 Task: For heading Arial with bold.  font size for heading22,  'Change the font style of data to'Arial Narrow.  and font size to 14,  Change the alignment of both headline & data to Align middle.  In the sheet  EvaluationAnnualSales_Report_2022
Action: Mouse moved to (20, 100)
Screenshot: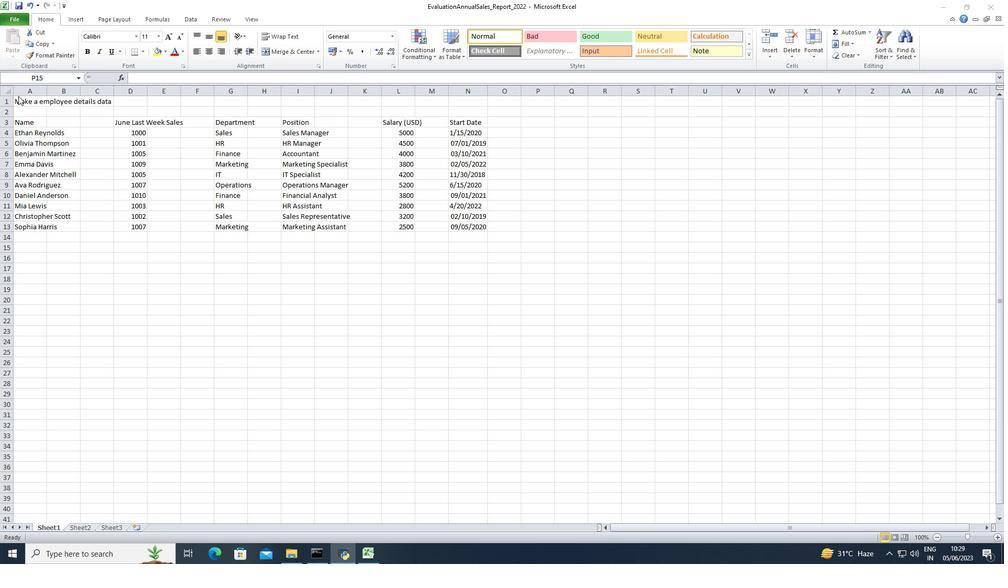 
Action: Mouse pressed left at (20, 100)
Screenshot: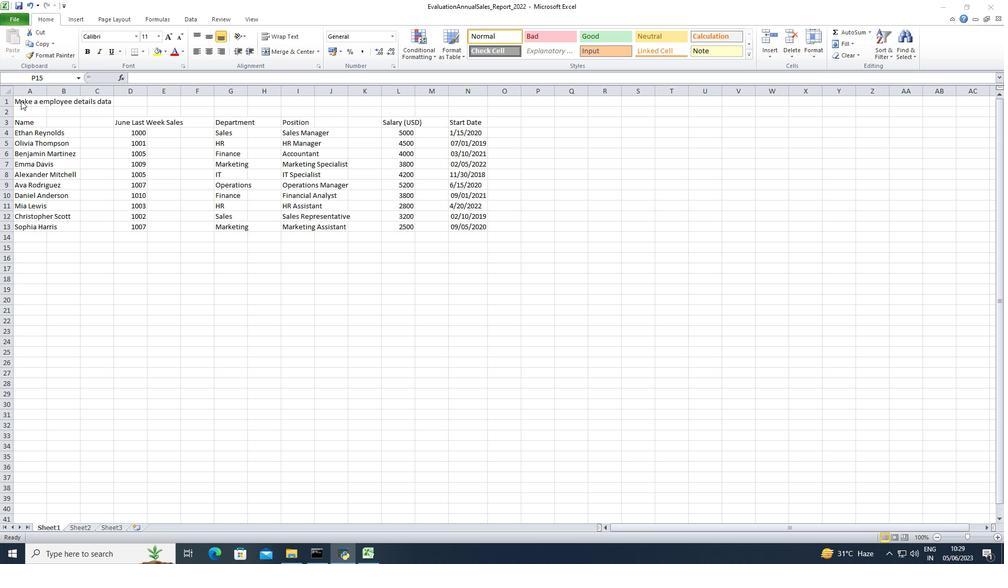 
Action: Mouse moved to (30, 102)
Screenshot: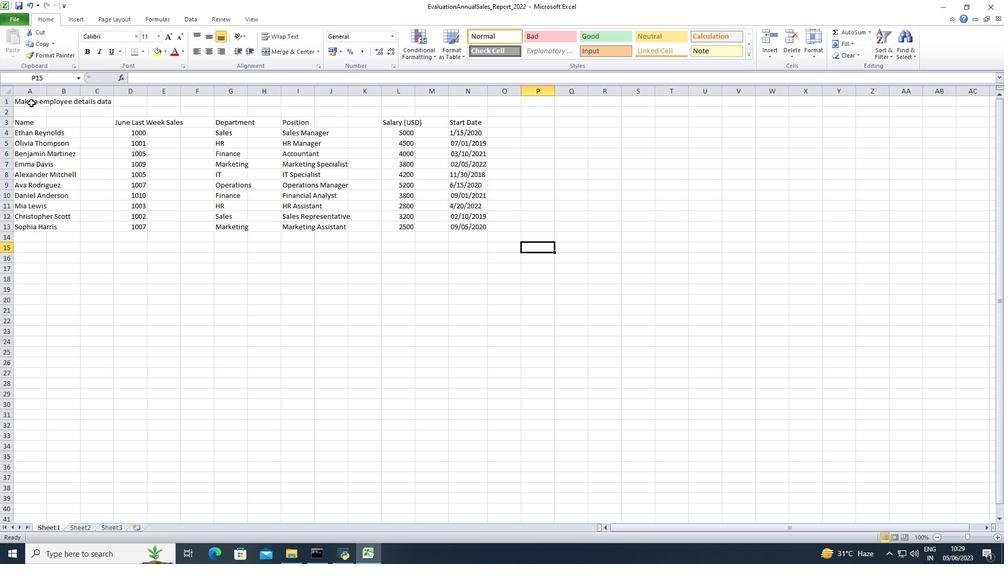
Action: Mouse pressed left at (30, 102)
Screenshot: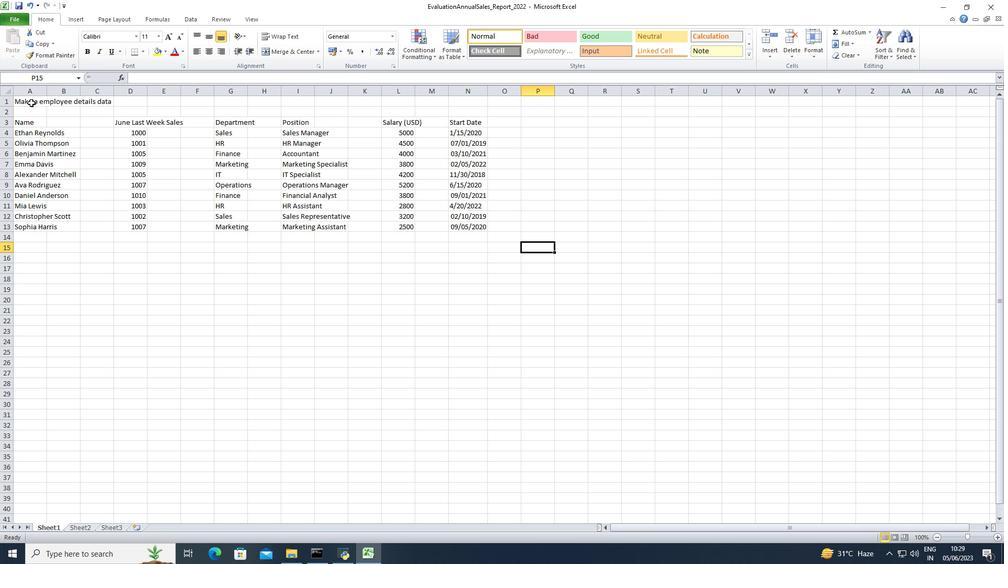 
Action: Mouse moved to (117, 38)
Screenshot: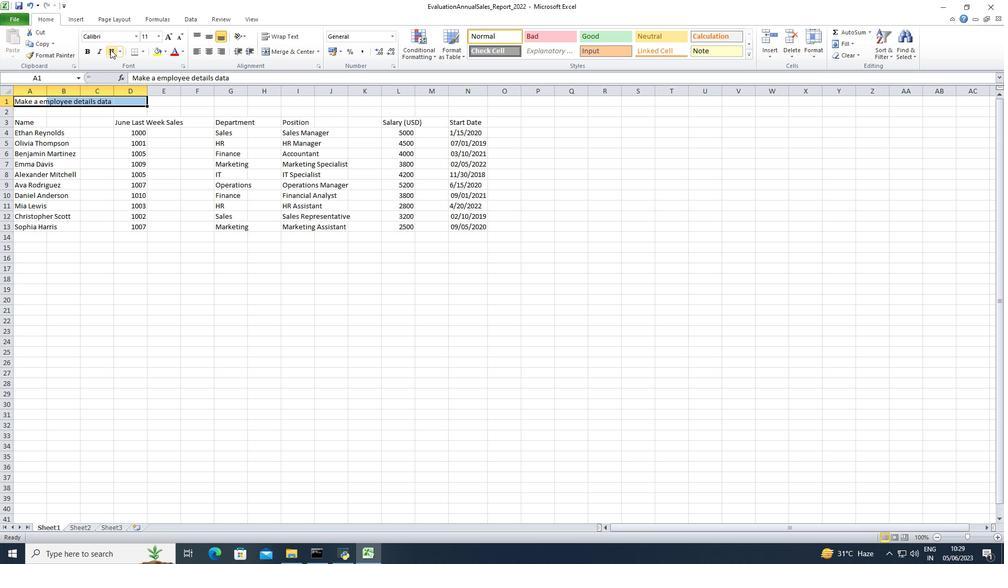 
Action: Mouse pressed left at (117, 38)
Screenshot: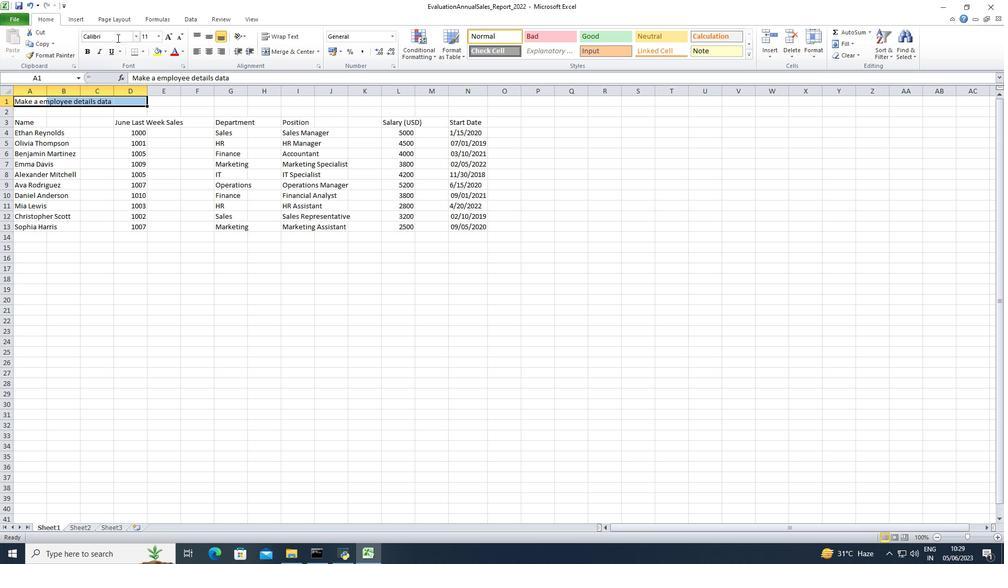 
Action: Key pressed <Key.shift>Arial<Key.enter>
Screenshot: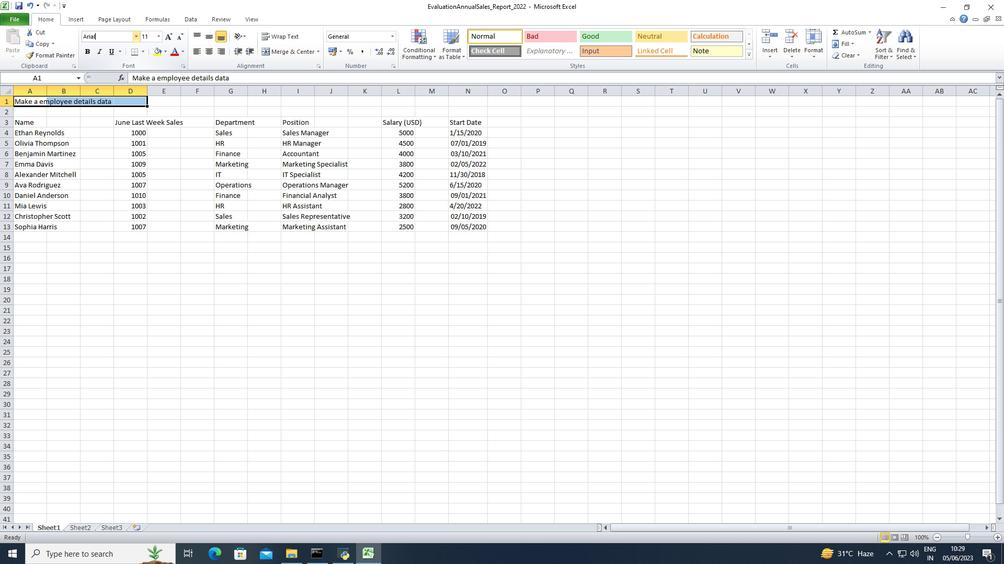 
Action: Mouse moved to (86, 55)
Screenshot: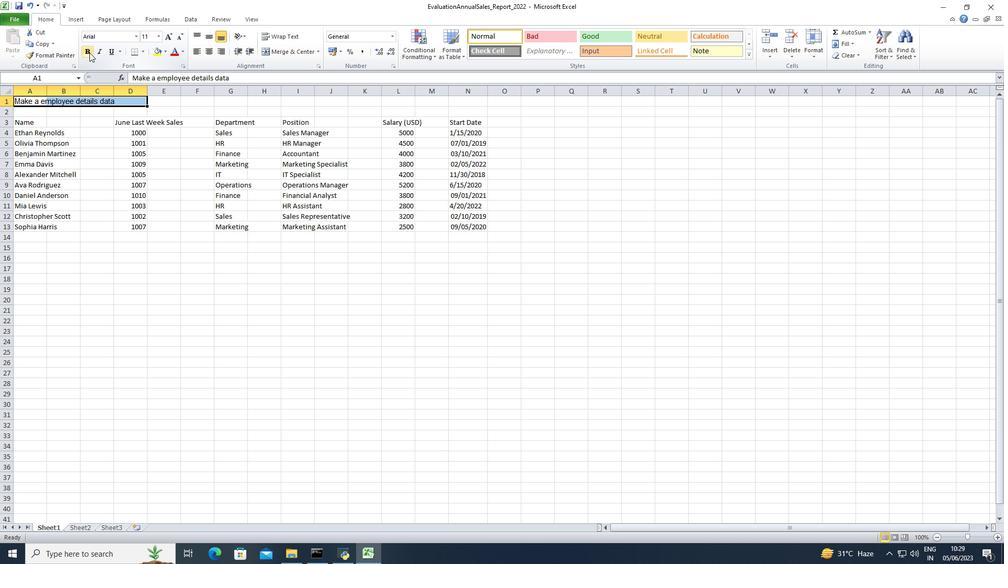 
Action: Mouse pressed left at (86, 55)
Screenshot: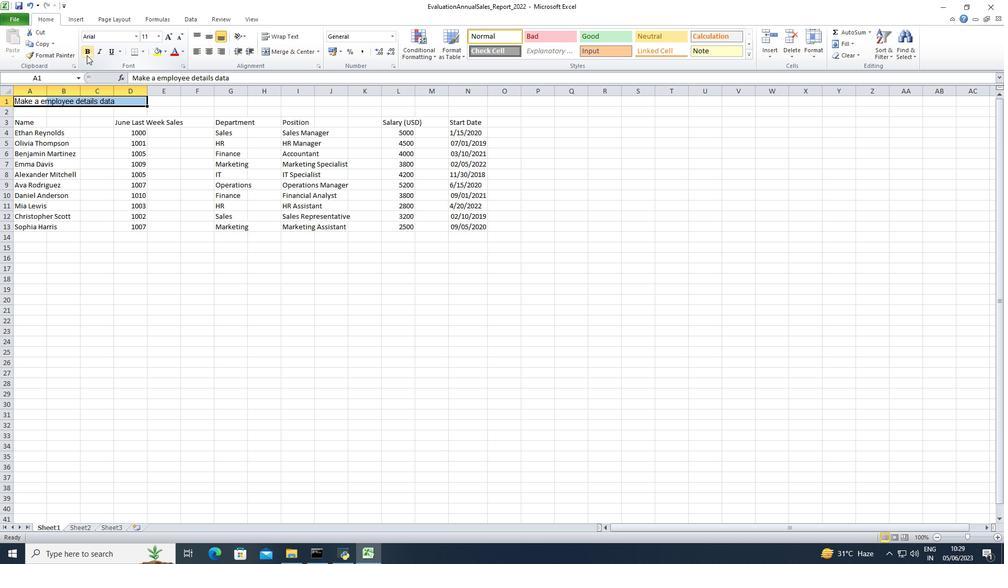 
Action: Mouse moved to (157, 39)
Screenshot: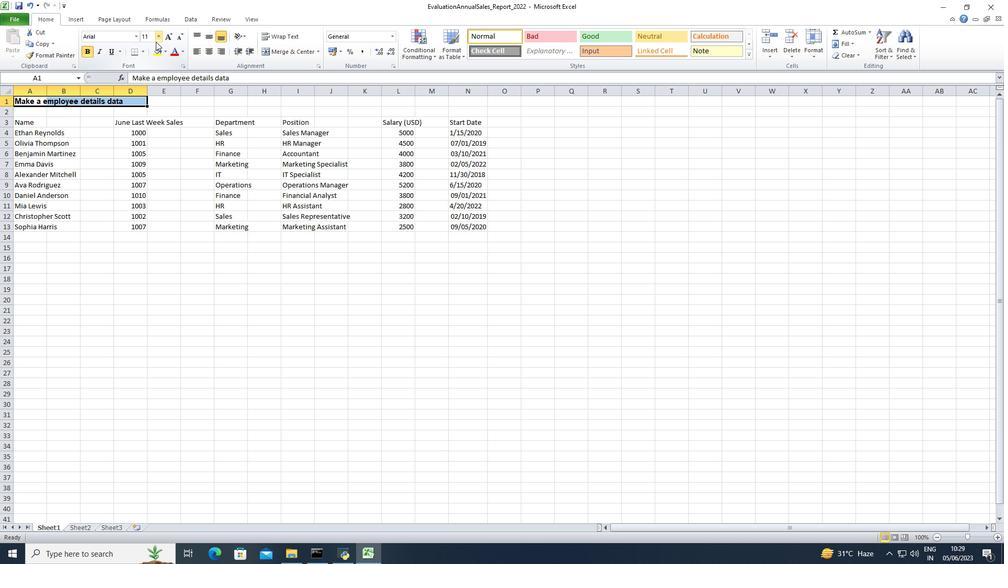 
Action: Mouse pressed left at (157, 39)
Screenshot: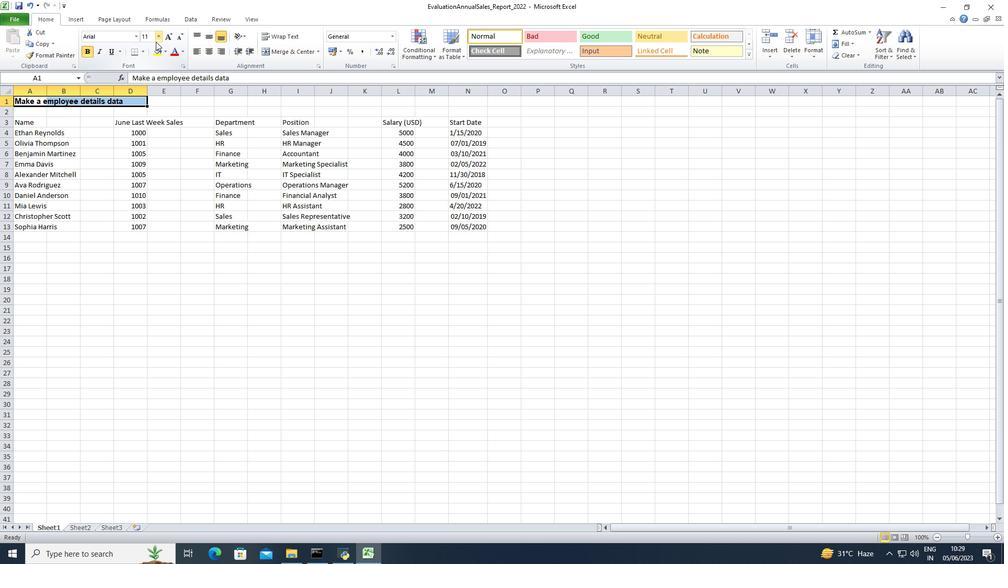 
Action: Mouse moved to (149, 130)
Screenshot: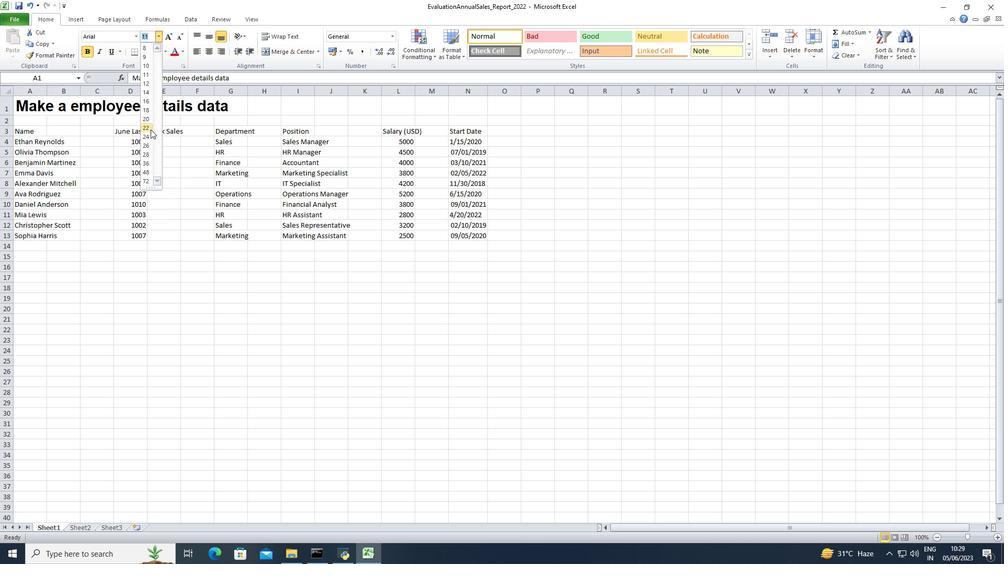 
Action: Mouse pressed left at (149, 130)
Screenshot: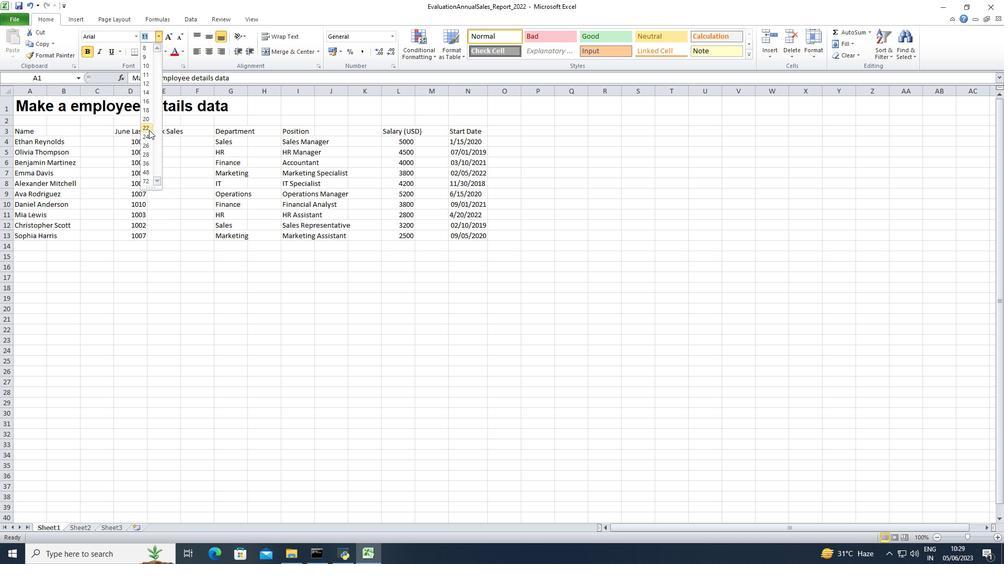 
Action: Mouse moved to (36, 134)
Screenshot: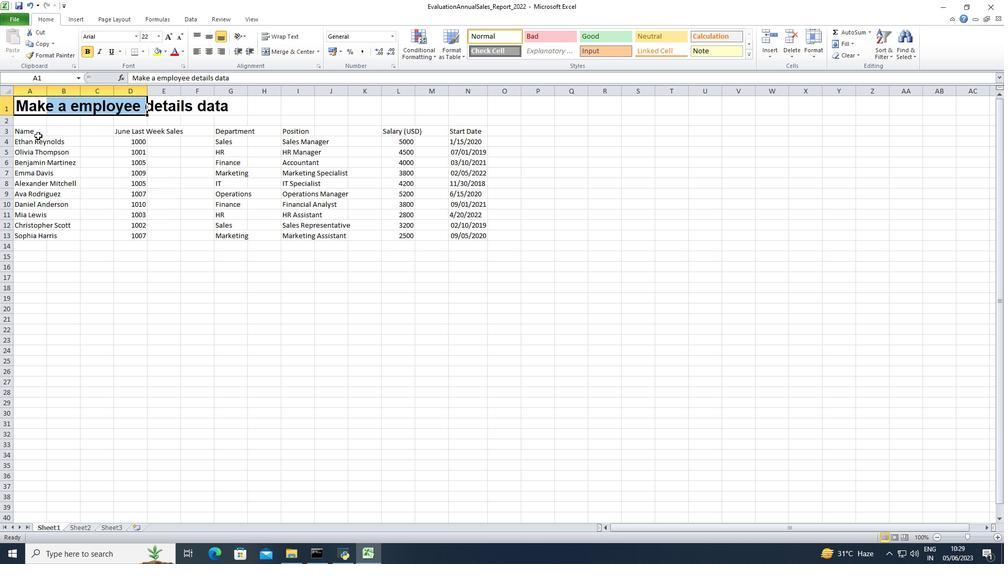 
Action: Mouse pressed left at (36, 134)
Screenshot: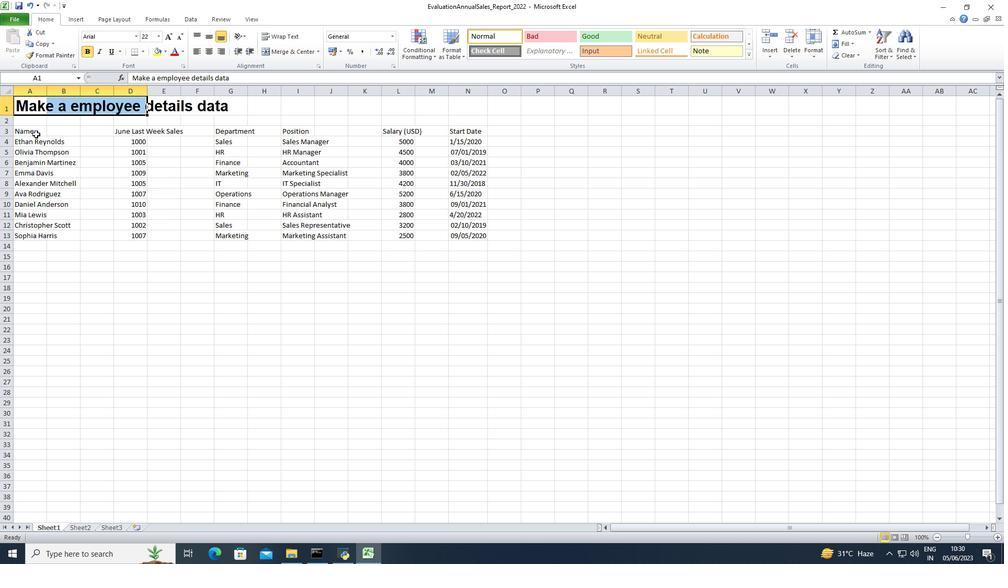 
Action: Mouse moved to (120, 38)
Screenshot: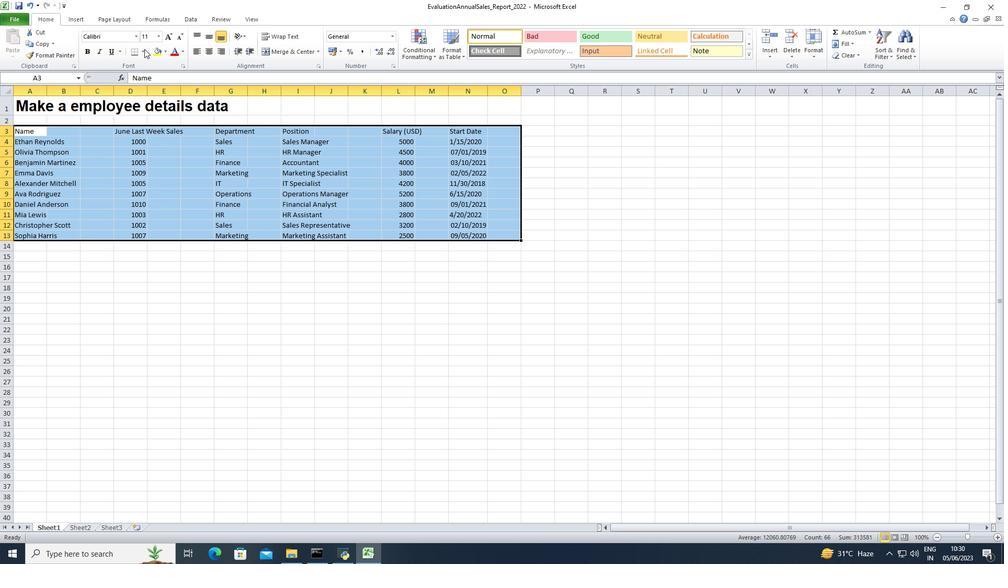 
Action: Mouse pressed left at (120, 38)
Screenshot: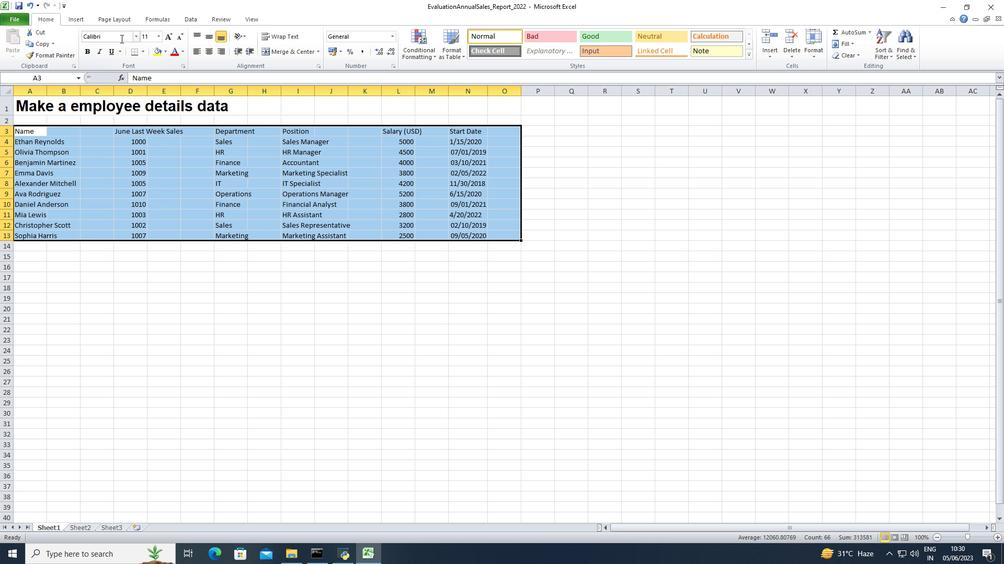 
Action: Key pressed <Key.shift>Arial<Key.space><Key.shift>Narrow<Key.enter>
Screenshot: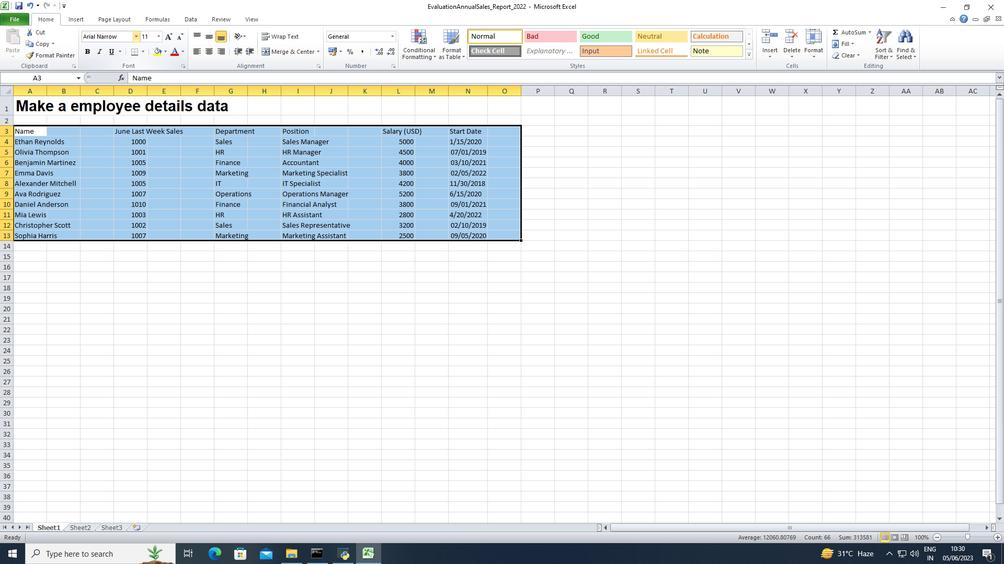 
Action: Mouse moved to (157, 36)
Screenshot: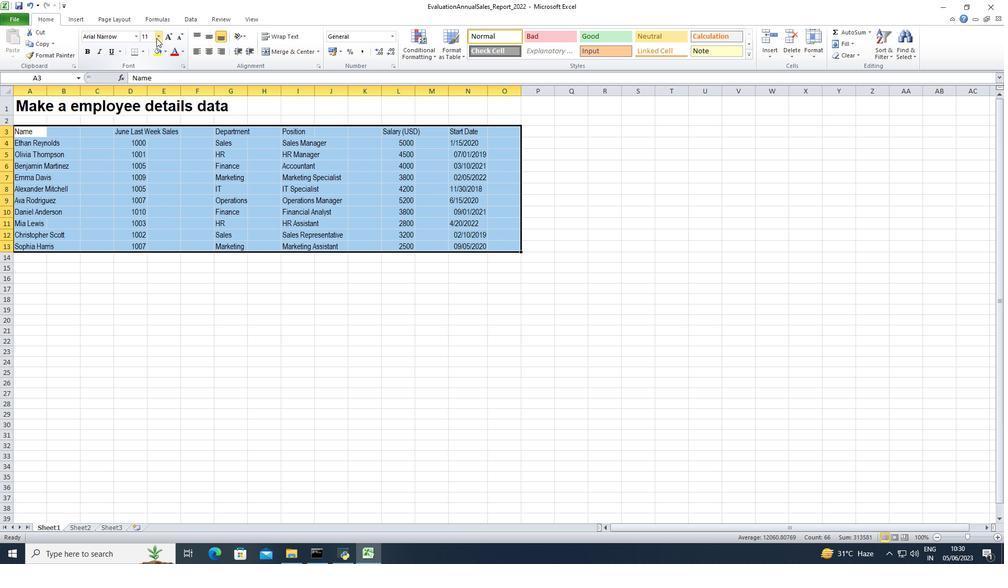 
Action: Mouse pressed left at (157, 36)
Screenshot: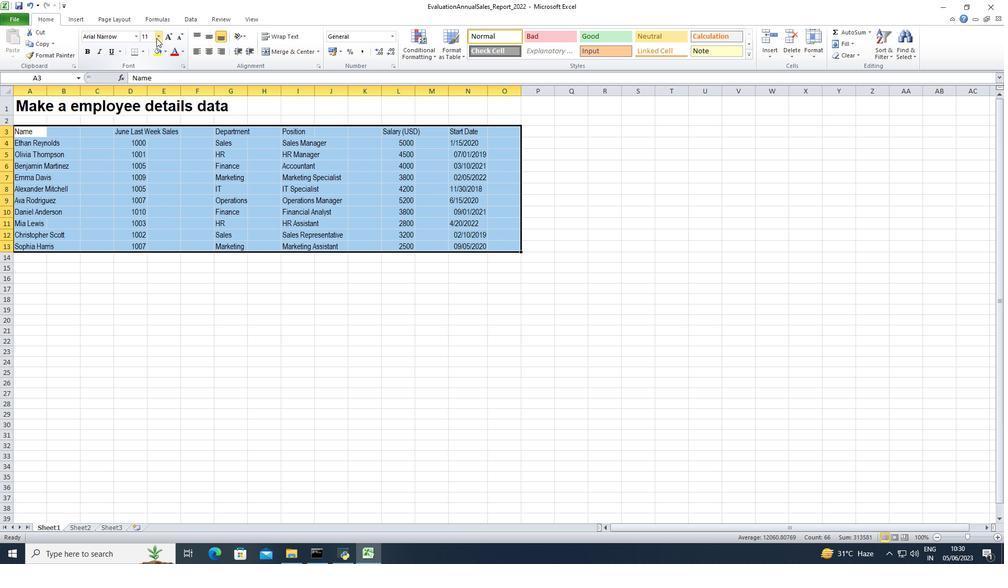 
Action: Mouse moved to (150, 88)
Screenshot: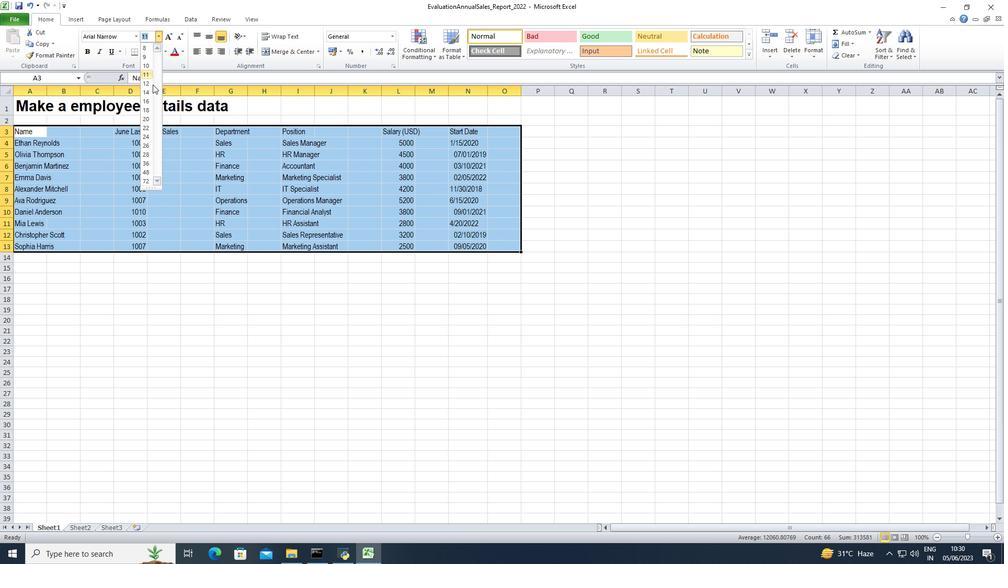 
Action: Mouse pressed left at (150, 88)
Screenshot: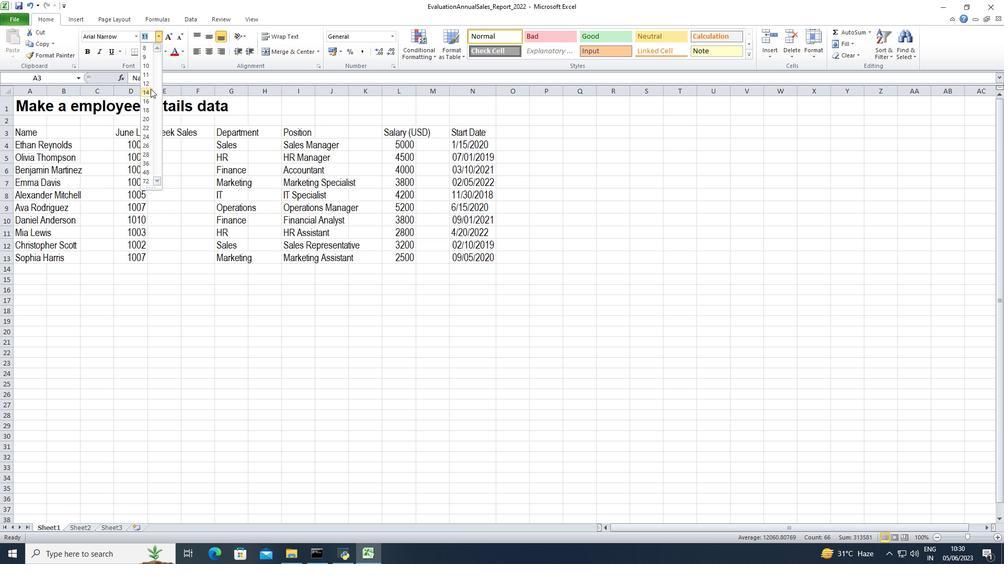 
Action: Mouse moved to (206, 51)
Screenshot: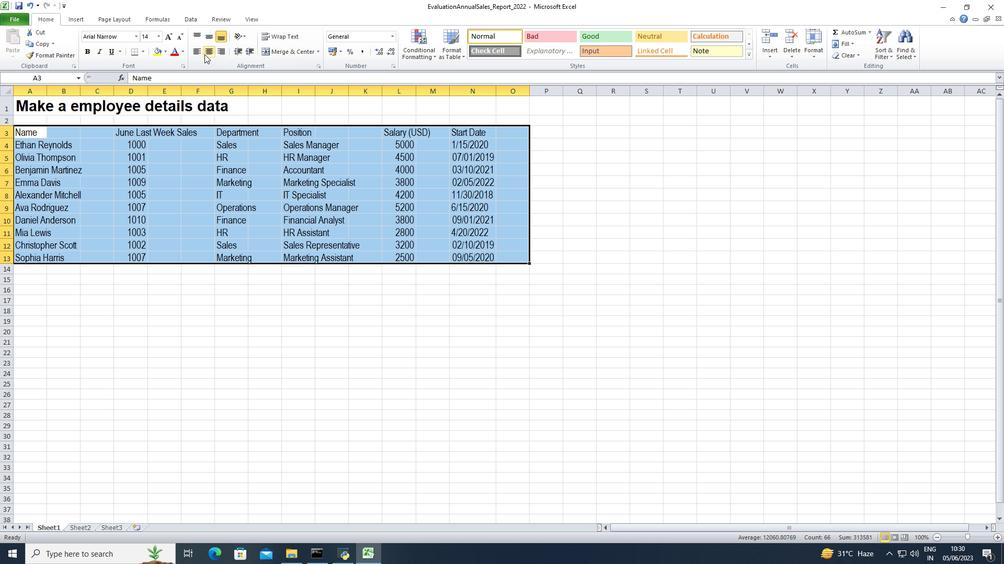 
Action: Mouse pressed left at (206, 51)
Screenshot: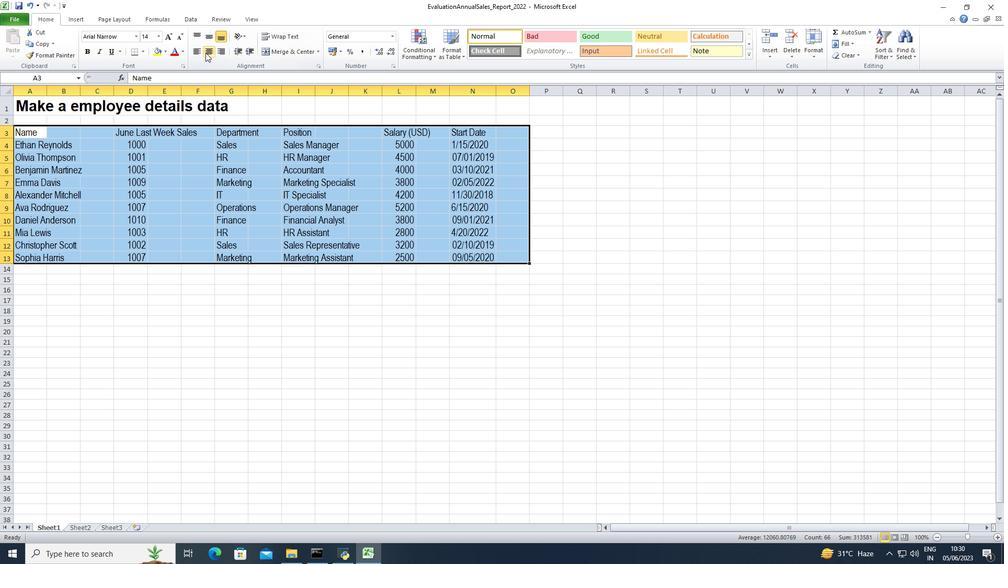 
Action: Mouse moved to (39, 106)
Screenshot: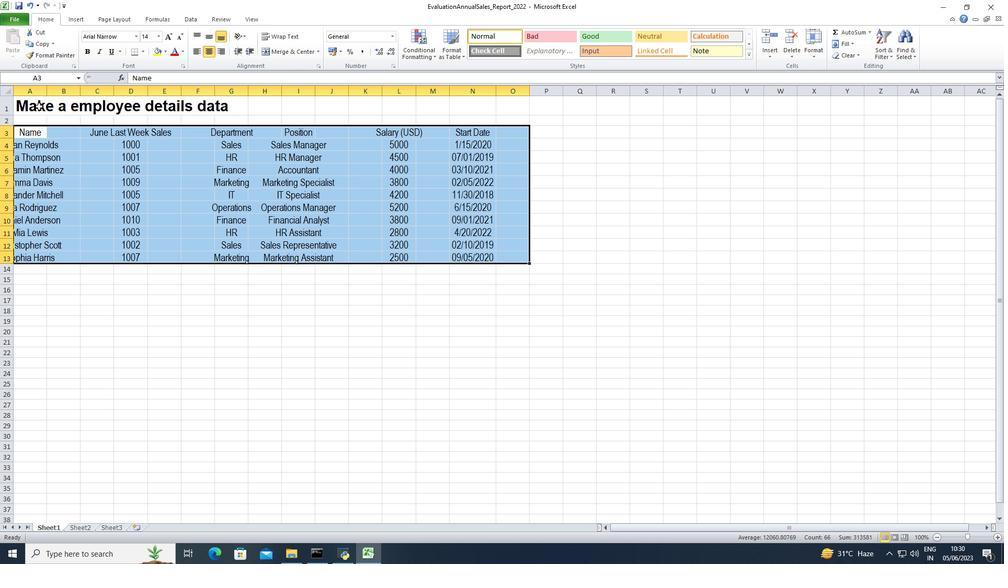 
Action: Mouse pressed left at (39, 106)
Screenshot: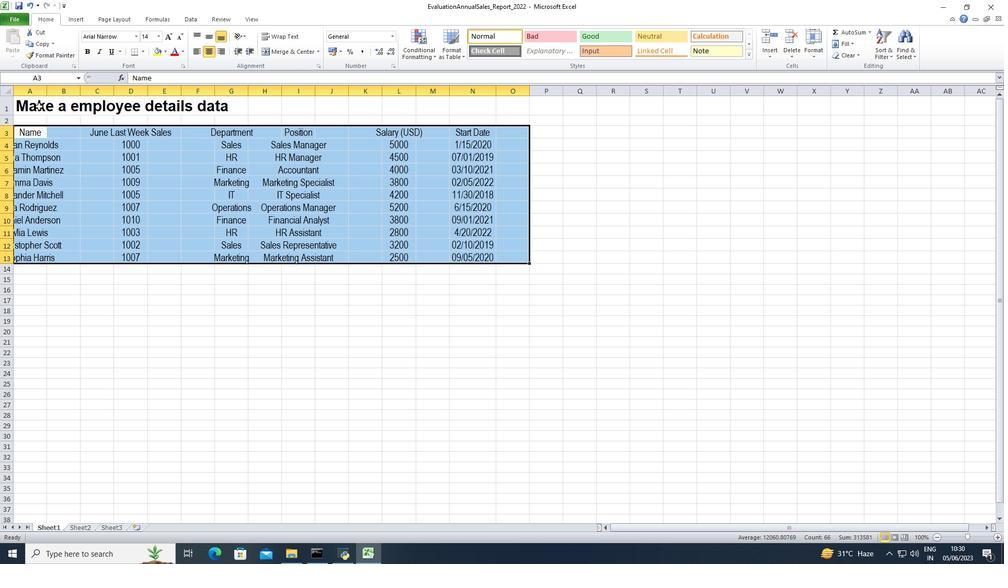 
Action: Mouse moved to (205, 51)
Screenshot: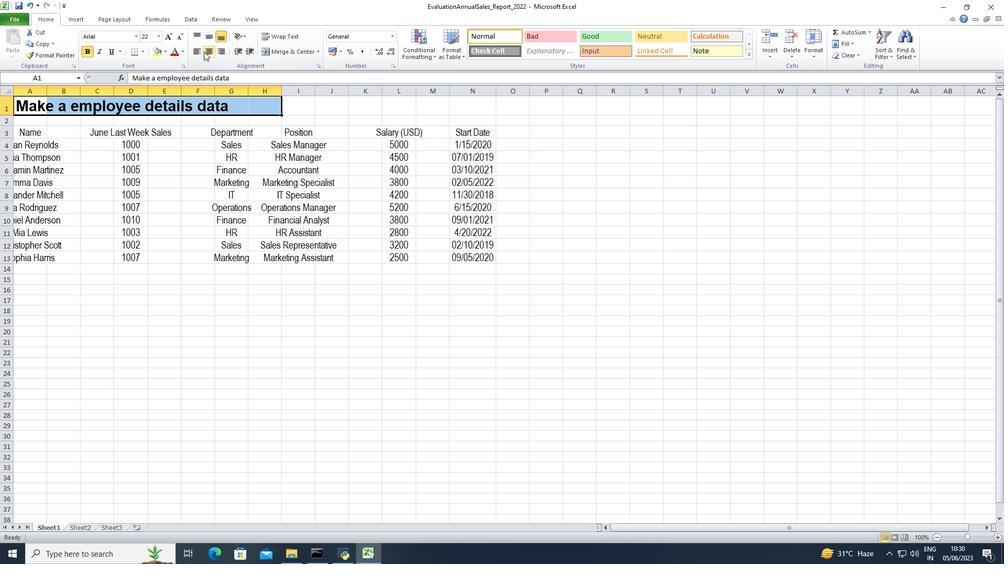
Action: Mouse pressed left at (205, 51)
Screenshot: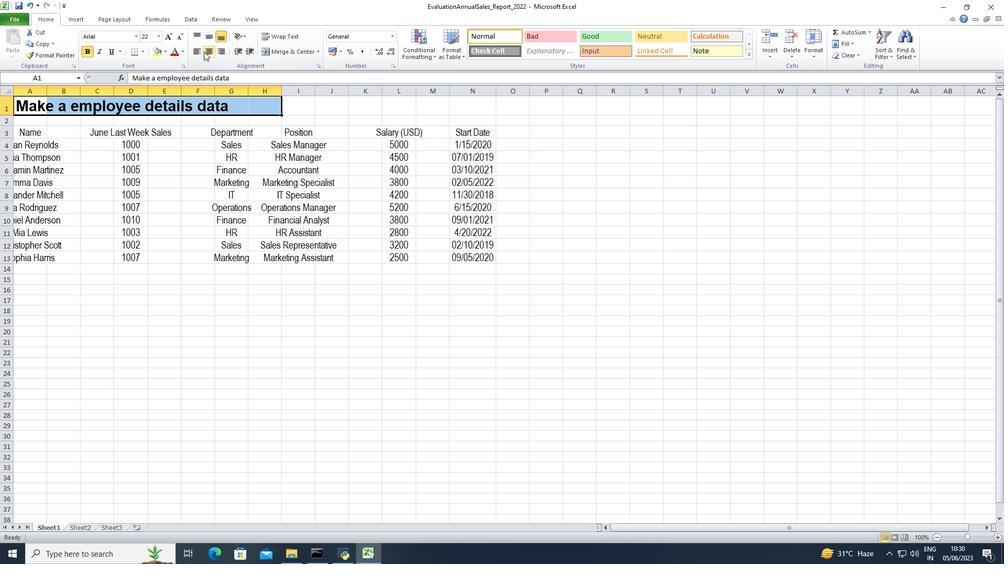 
Action: Mouse moved to (46, 91)
Screenshot: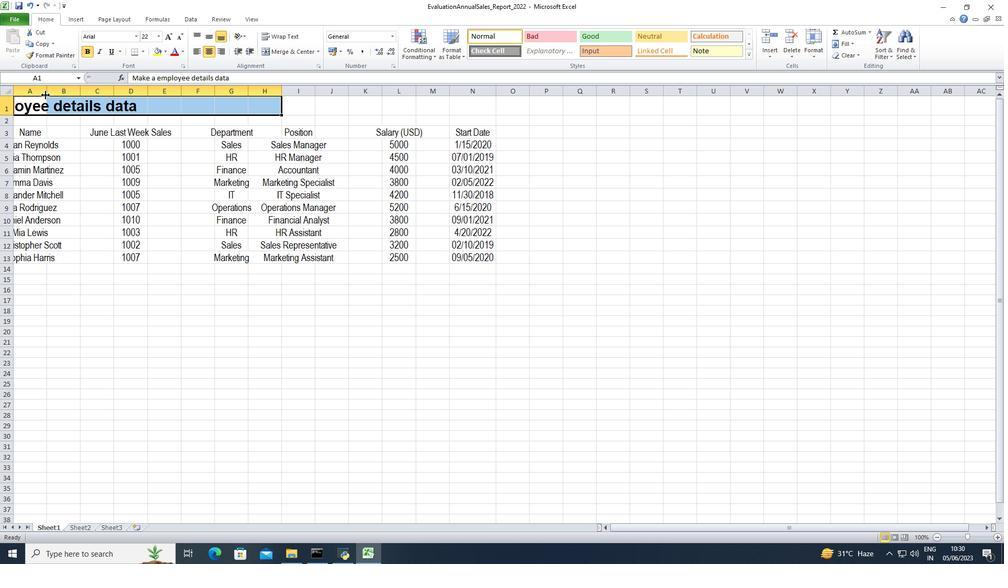 
Action: Mouse pressed left at (46, 91)
Screenshot: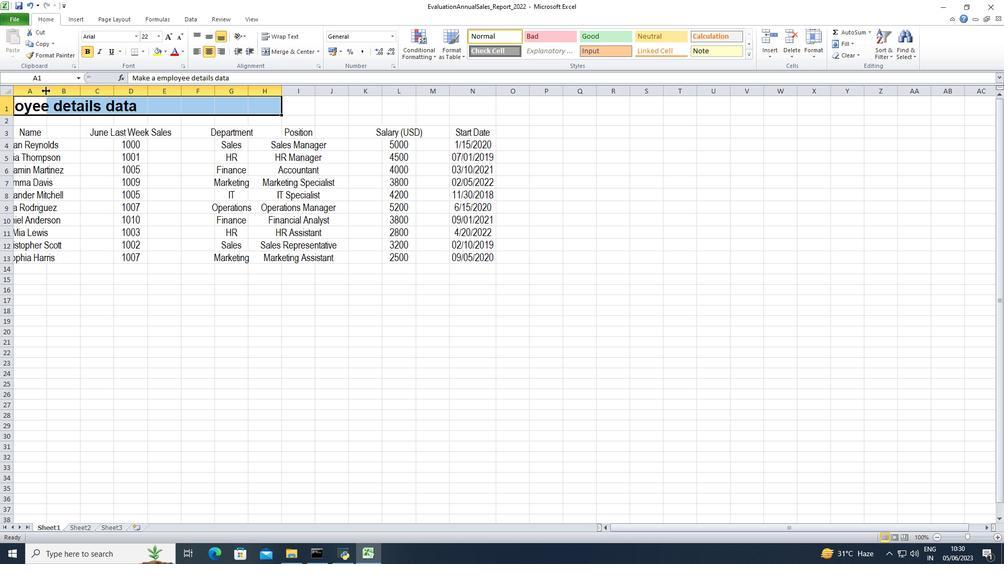 
Action: Mouse moved to (85, 87)
Screenshot: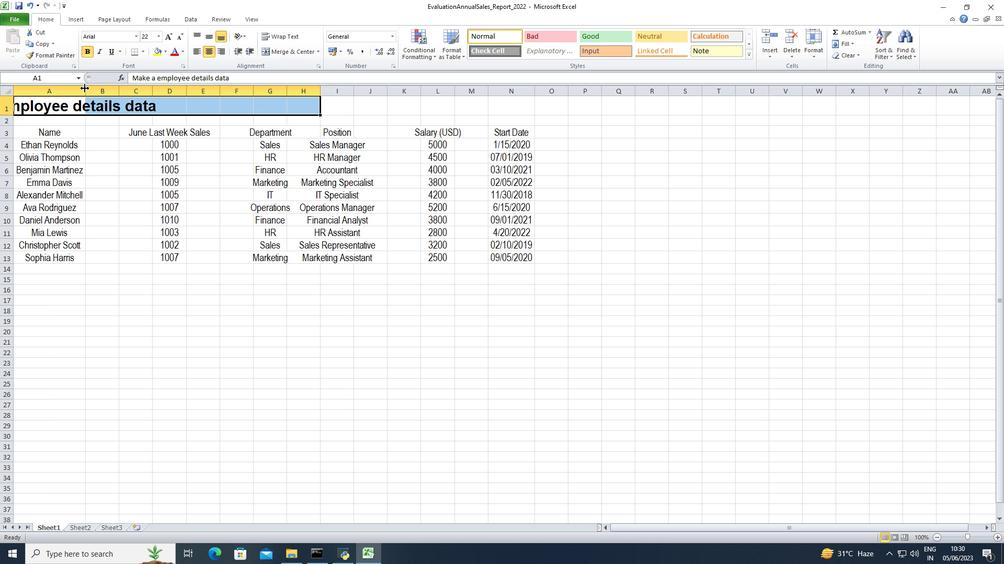 
Action: Mouse pressed left at (85, 87)
Screenshot: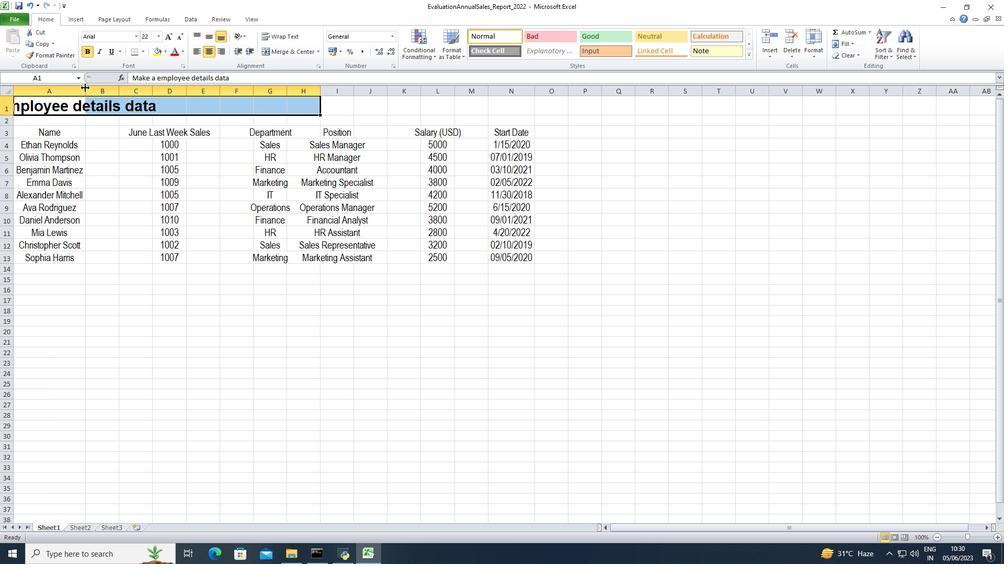 
Action: Mouse moved to (128, 86)
Screenshot: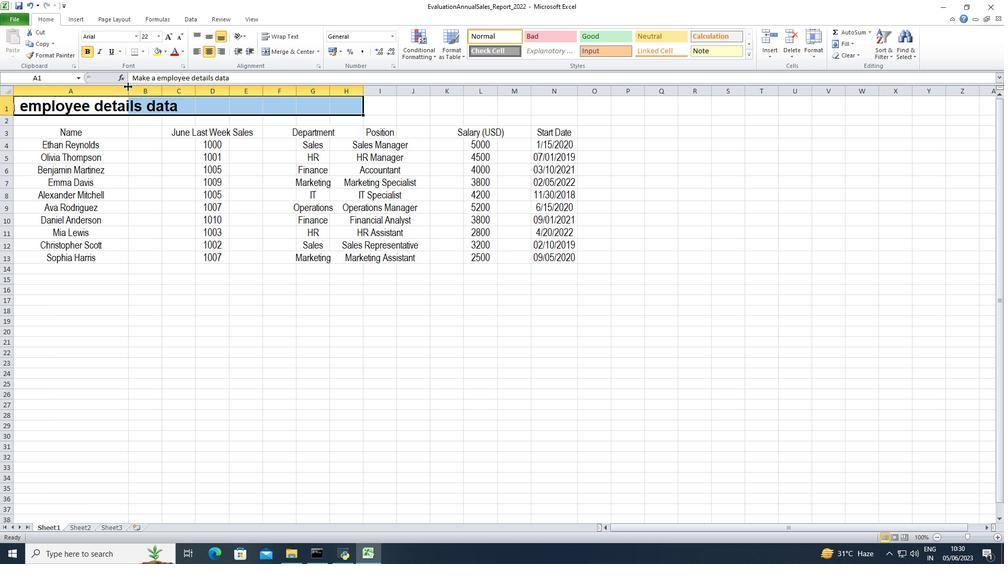 
Action: Mouse pressed left at (128, 86)
Screenshot: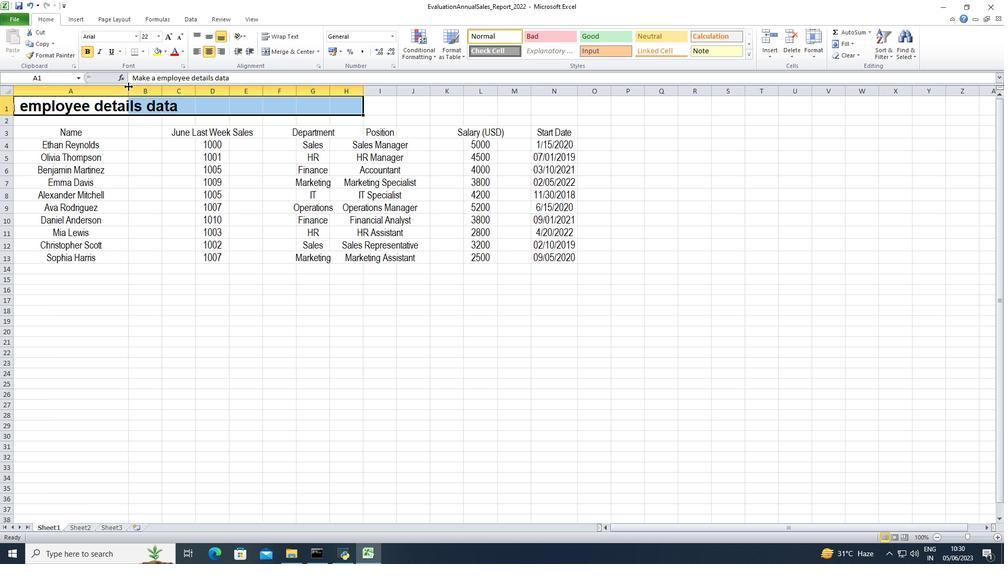 
Action: Mouse moved to (145, 89)
Screenshot: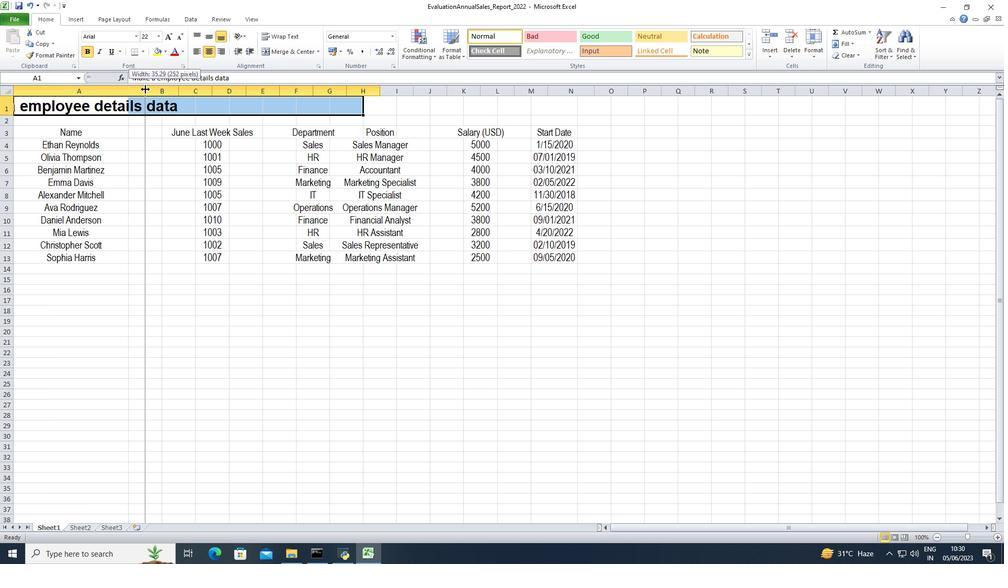 
Action: Mouse pressed left at (145, 89)
Screenshot: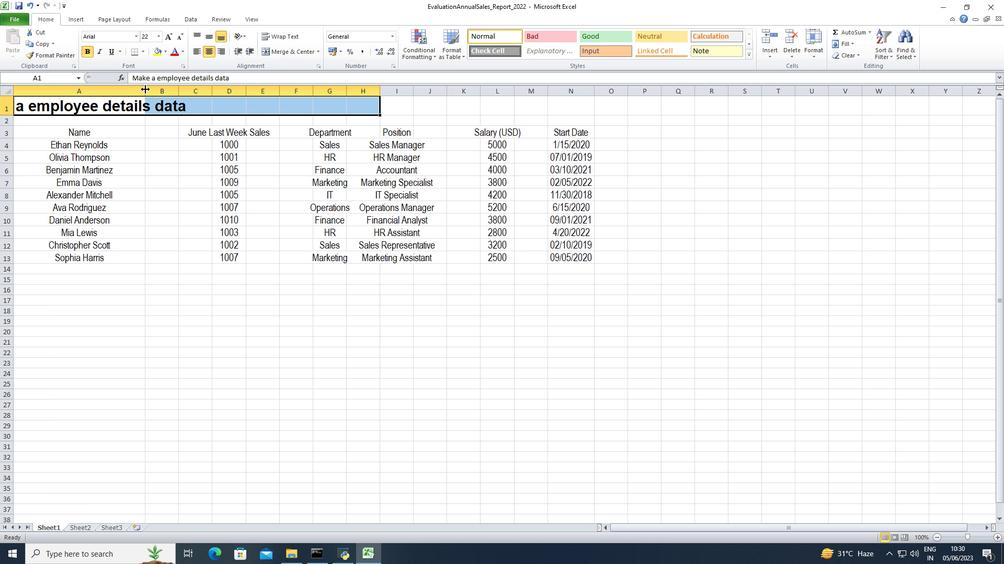 
Action: Mouse moved to (182, 89)
Screenshot: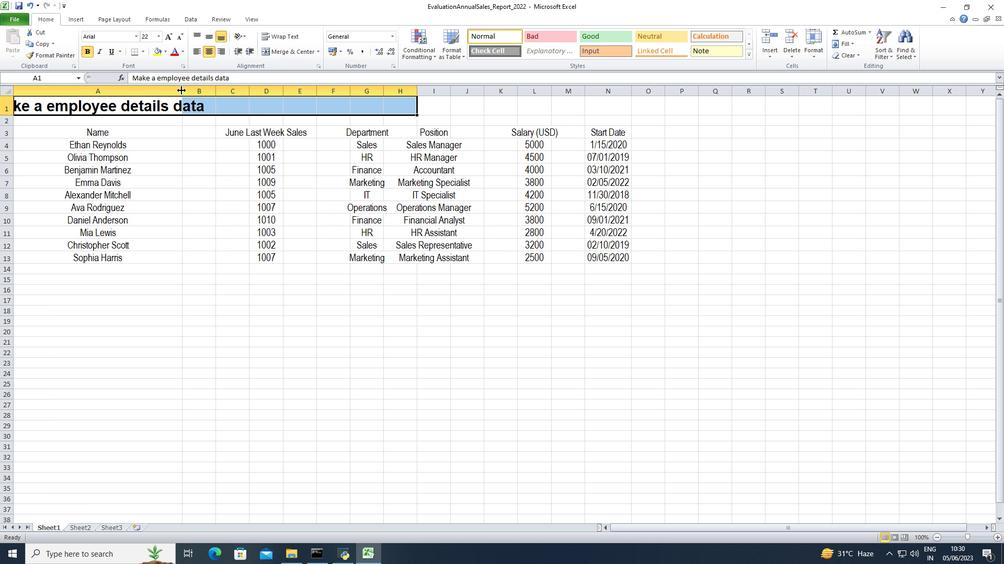 
Action: Mouse pressed left at (182, 89)
Screenshot: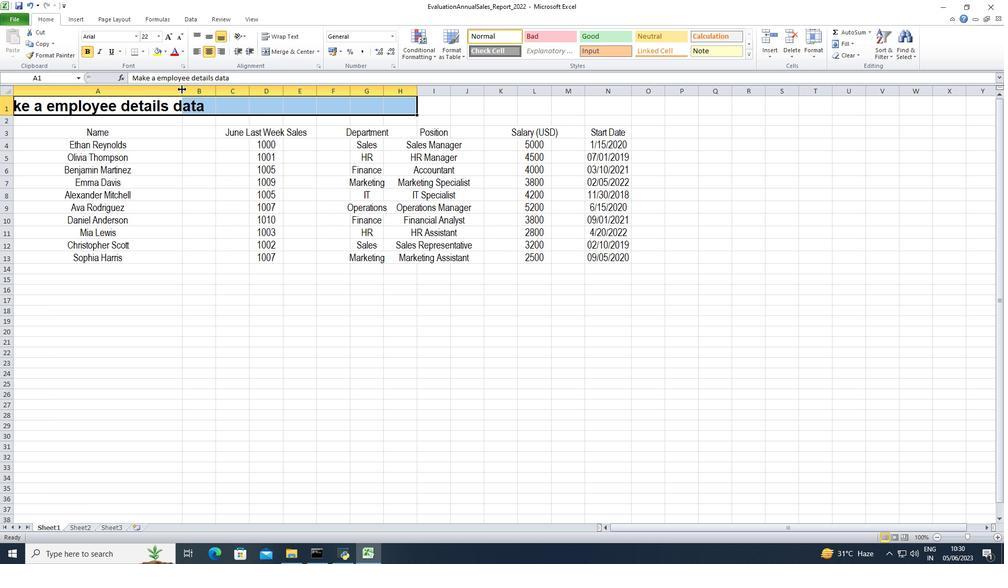 
Action: Mouse moved to (198, 92)
Screenshot: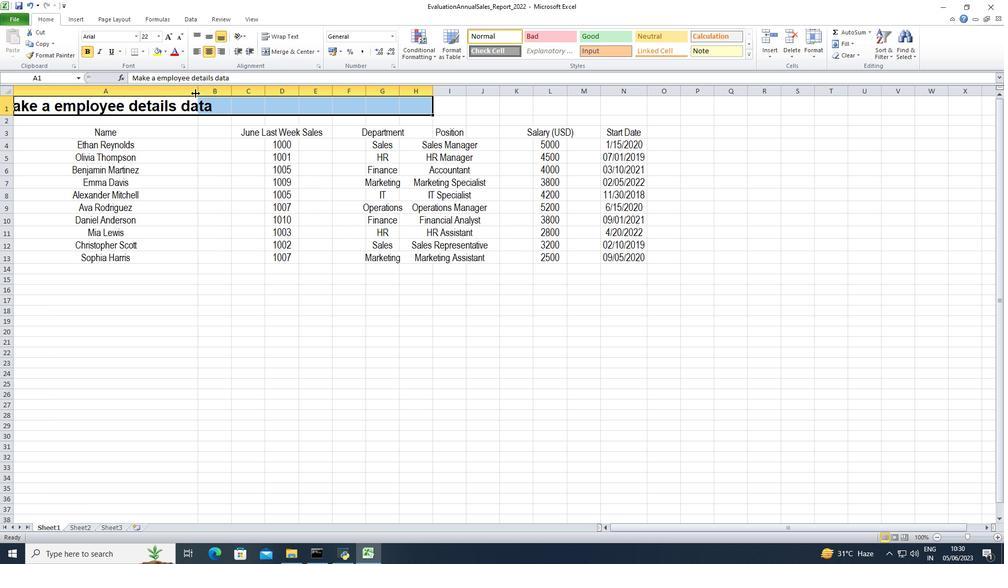 
Action: Mouse pressed left at (198, 92)
Screenshot: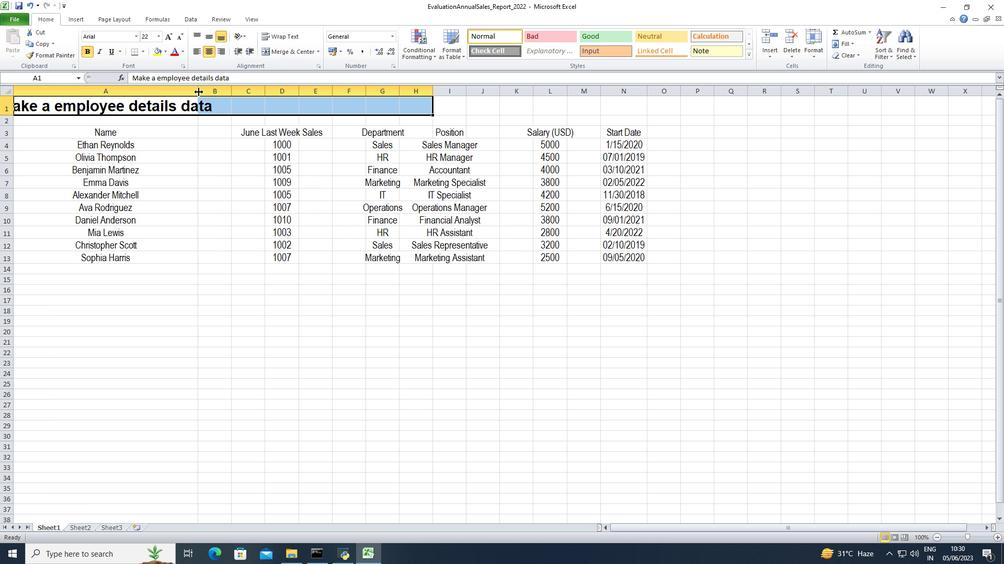 
Action: Mouse moved to (218, 89)
Screenshot: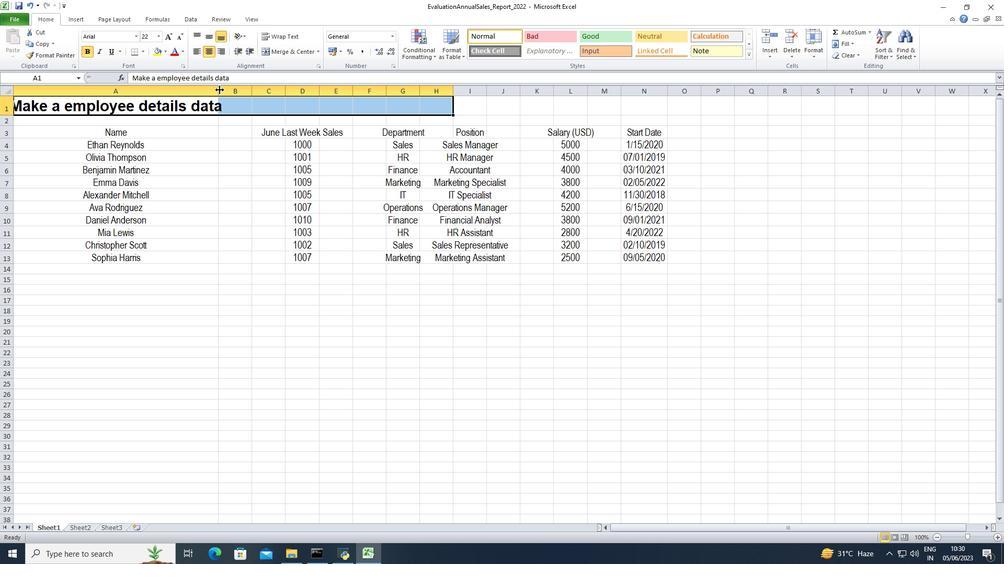 
Action: Mouse pressed left at (218, 89)
Screenshot: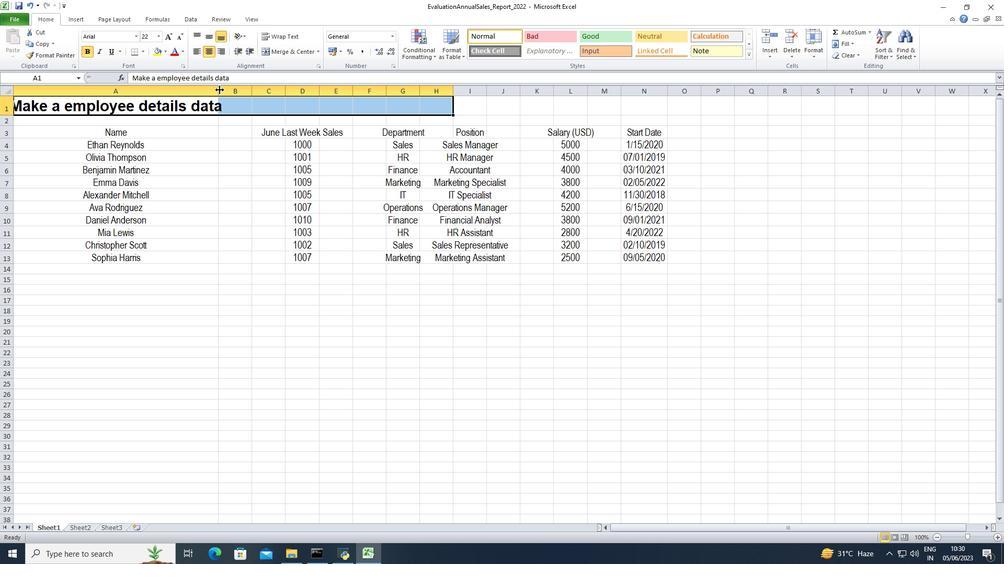 
Action: Mouse moved to (748, 182)
Screenshot: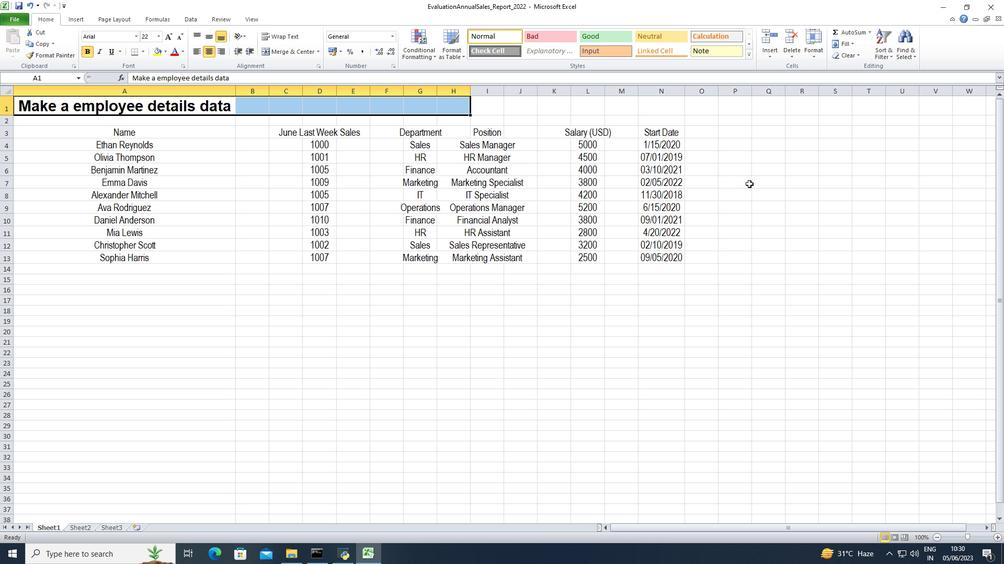 
Action: Mouse pressed left at (748, 182)
Screenshot: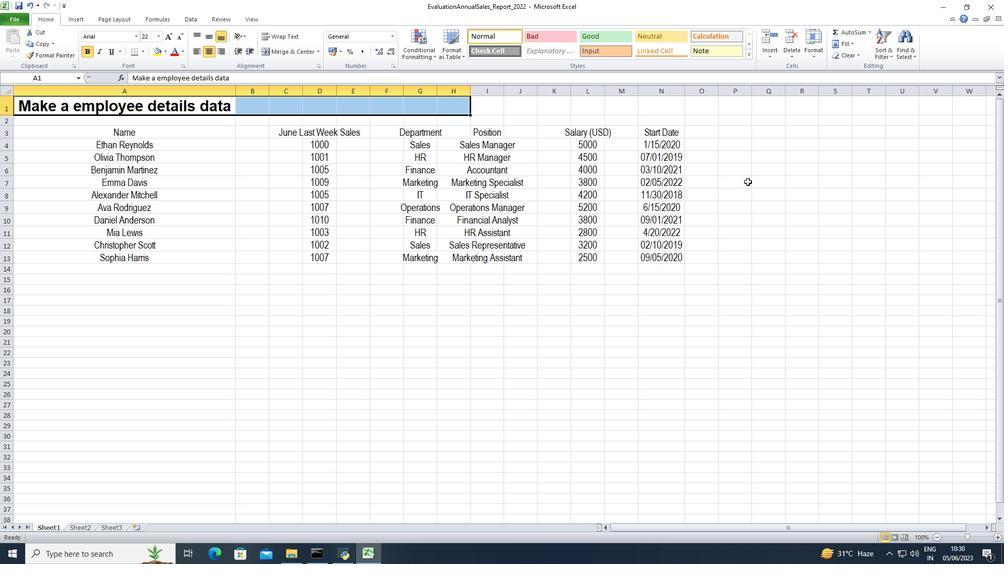 
